 Task: Use the formula "LINEST" in spreadsheet "Project portfolio".
Action: Mouse moved to (90, 41)
Screenshot: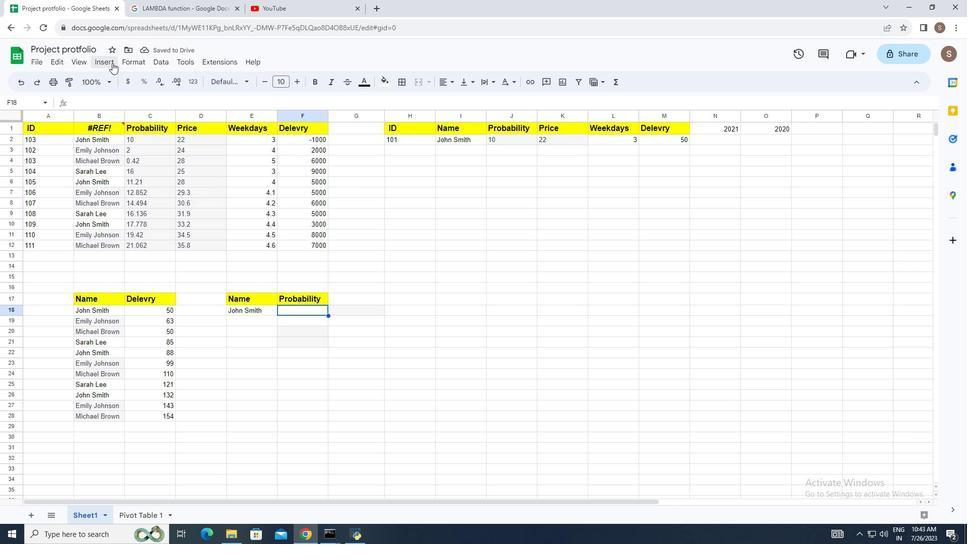 
Action: Mouse pressed left at (90, 41)
Screenshot: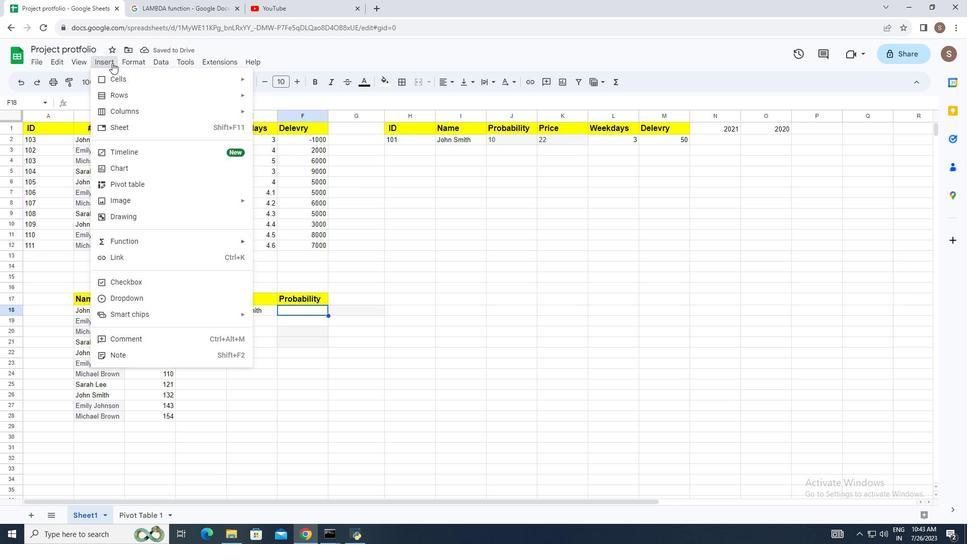 
Action: Mouse moved to (142, 225)
Screenshot: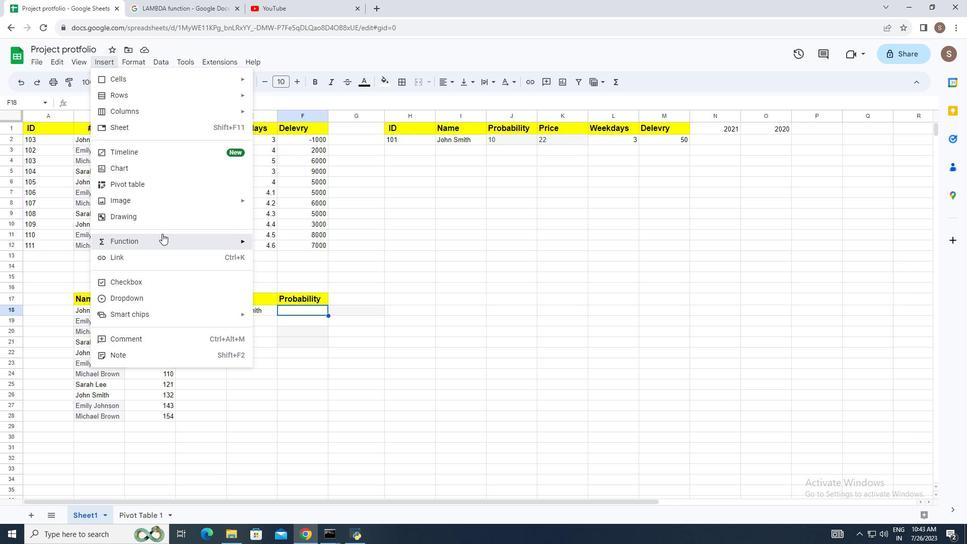 
Action: Mouse pressed left at (142, 225)
Screenshot: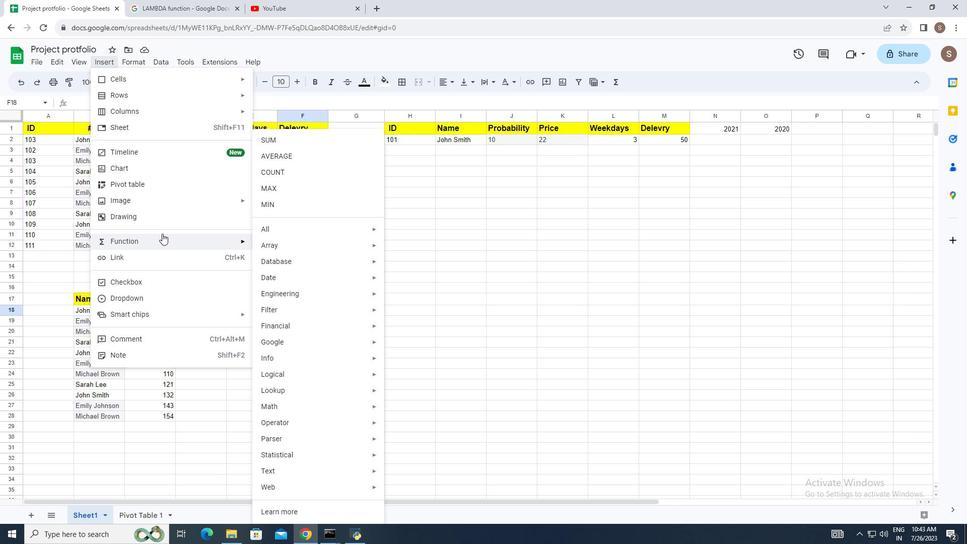 
Action: Mouse moved to (264, 221)
Screenshot: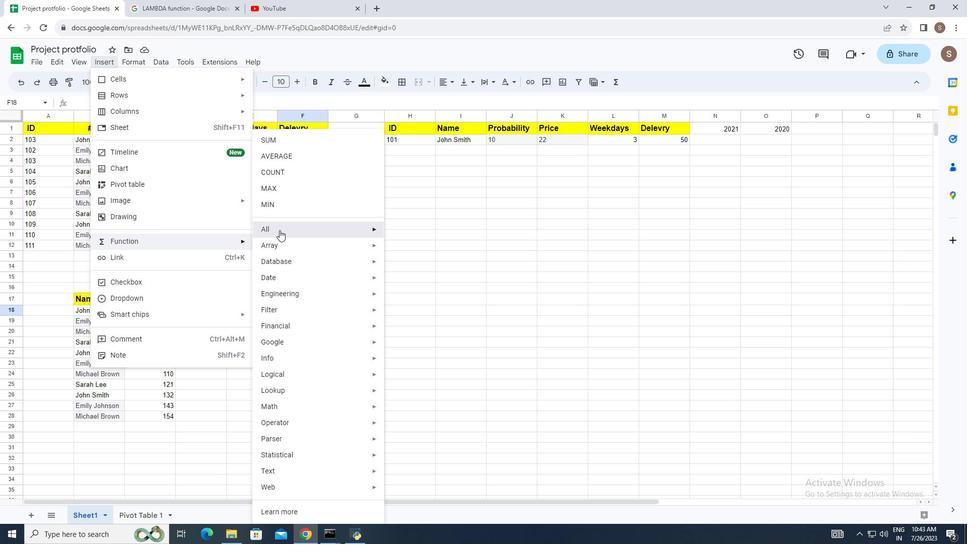 
Action: Mouse pressed left at (264, 221)
Screenshot: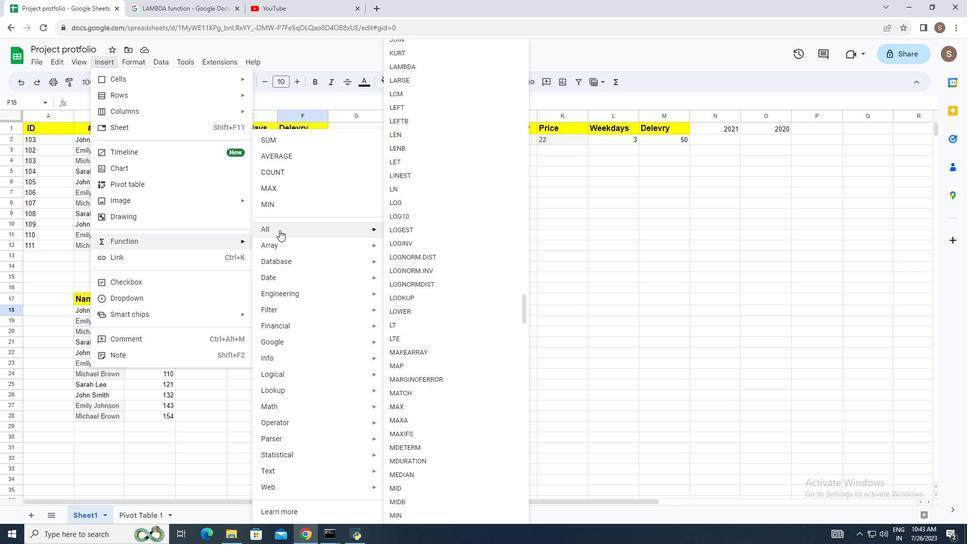 
Action: Mouse moved to (422, 165)
Screenshot: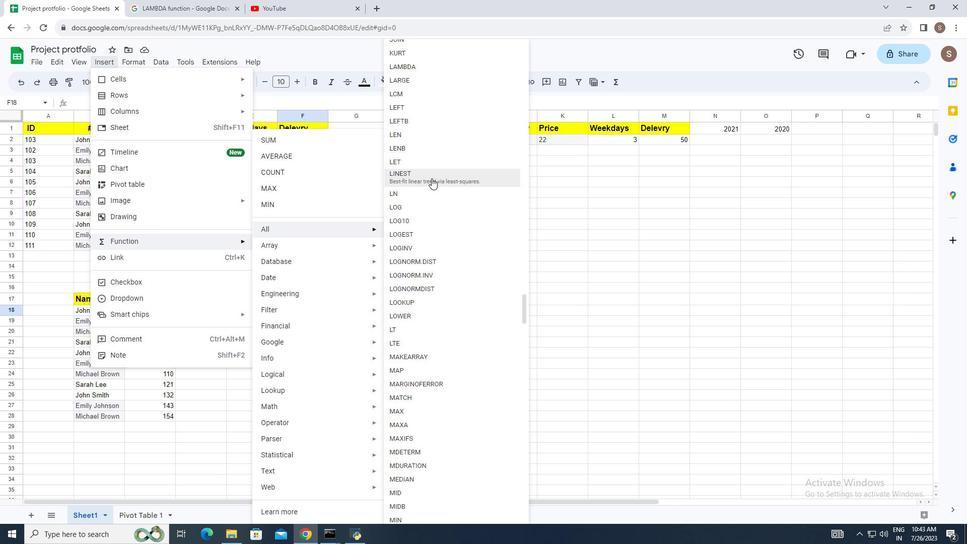 
Action: Mouse pressed left at (422, 165)
Screenshot: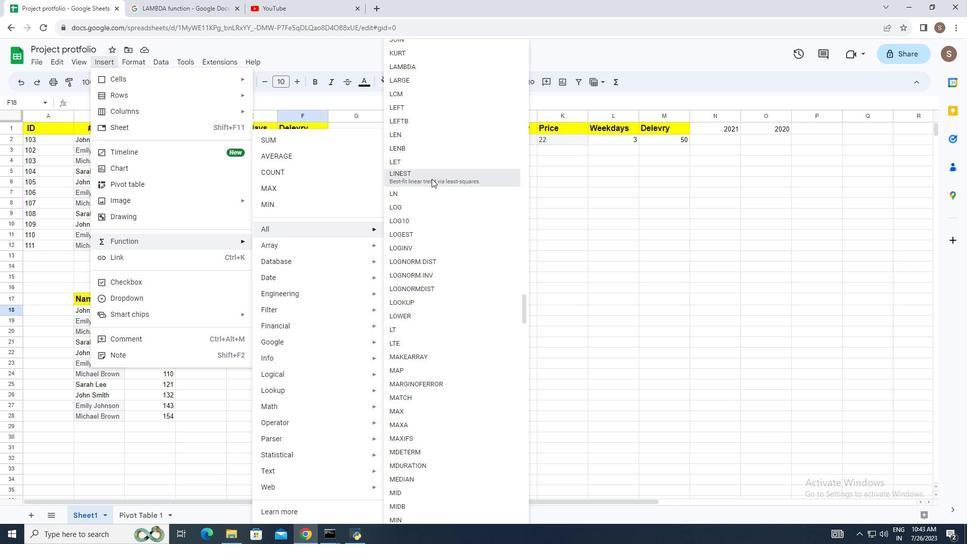 
Action: Mouse moved to (179, 123)
Screenshot: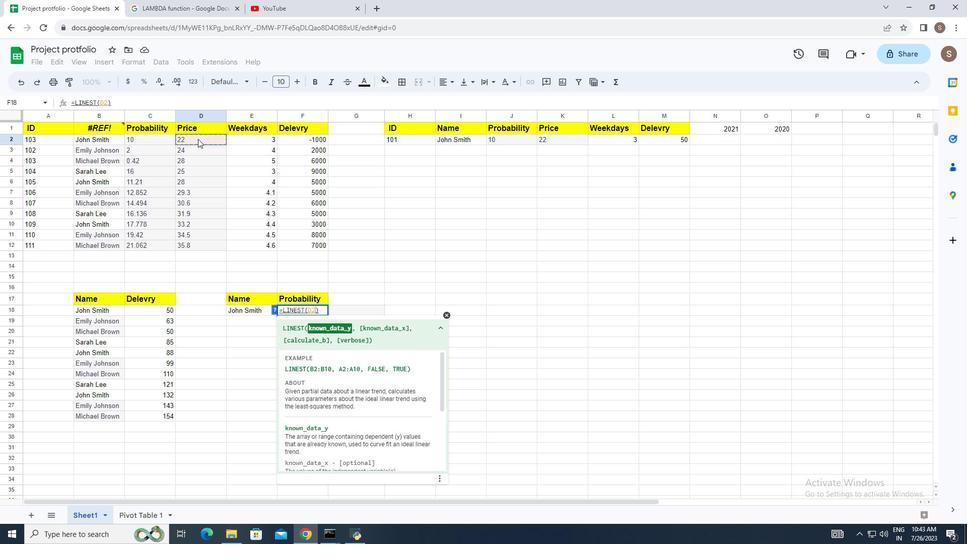 
Action: Mouse pressed left at (179, 123)
Screenshot: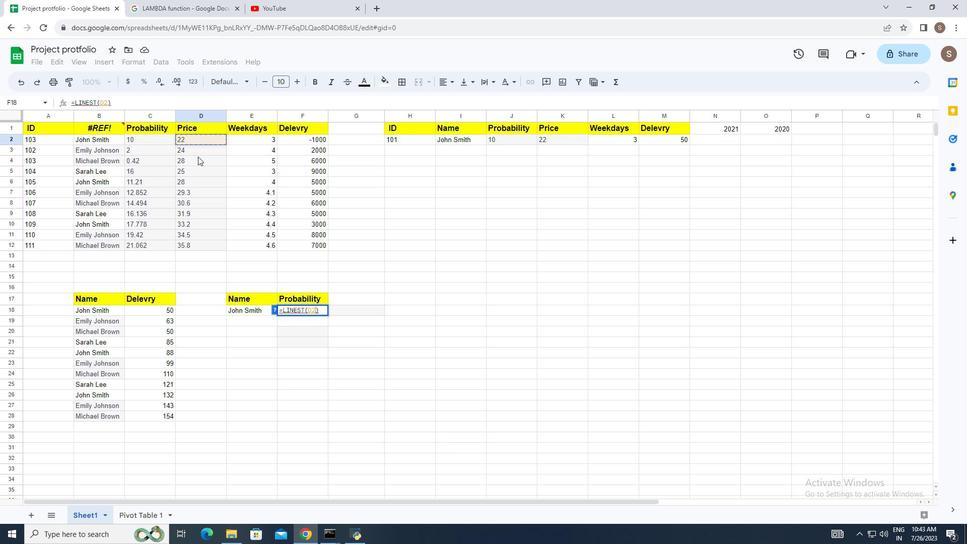 
Action: Mouse moved to (178, 234)
Screenshot: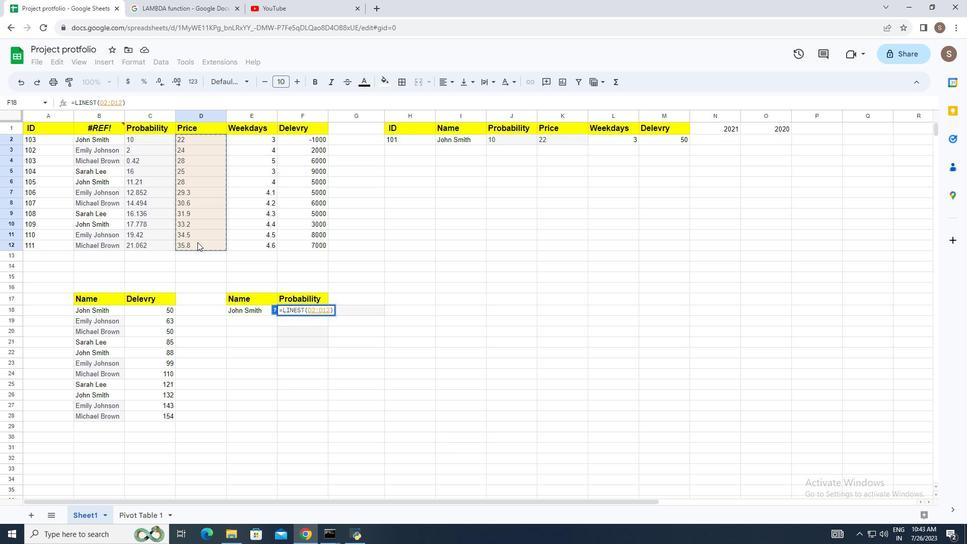 
Action: Key pressed ,
Screenshot: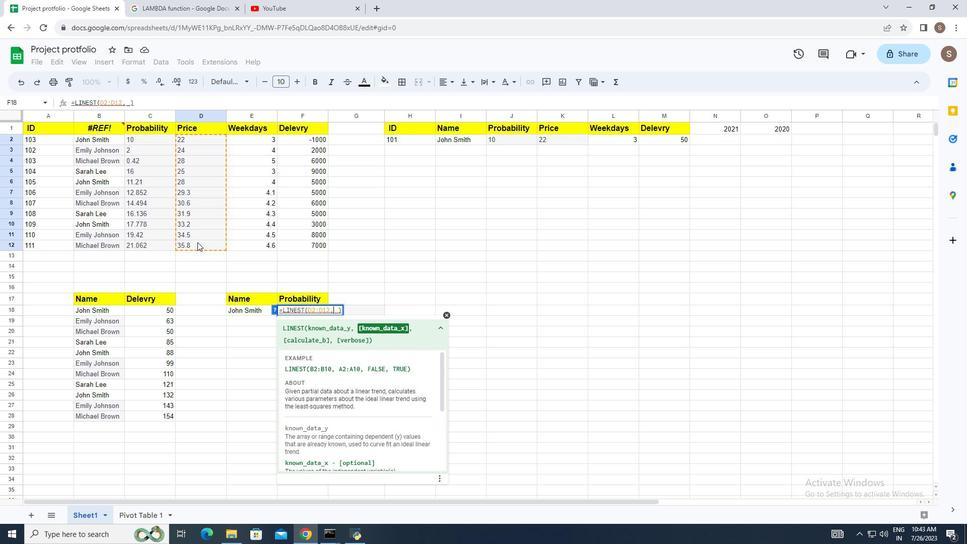 
Action: Mouse moved to (175, 240)
Screenshot: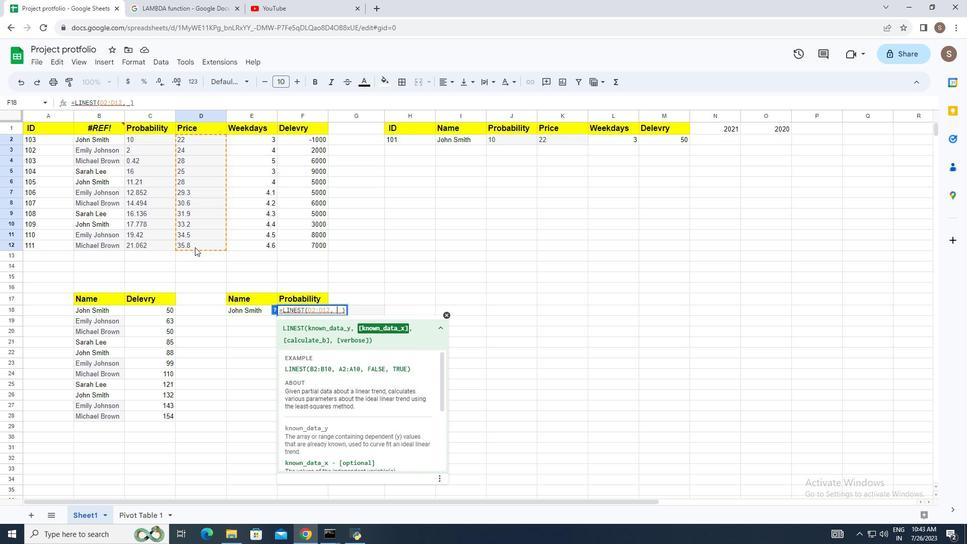 
Action: Key pressed <Key.space>
Screenshot: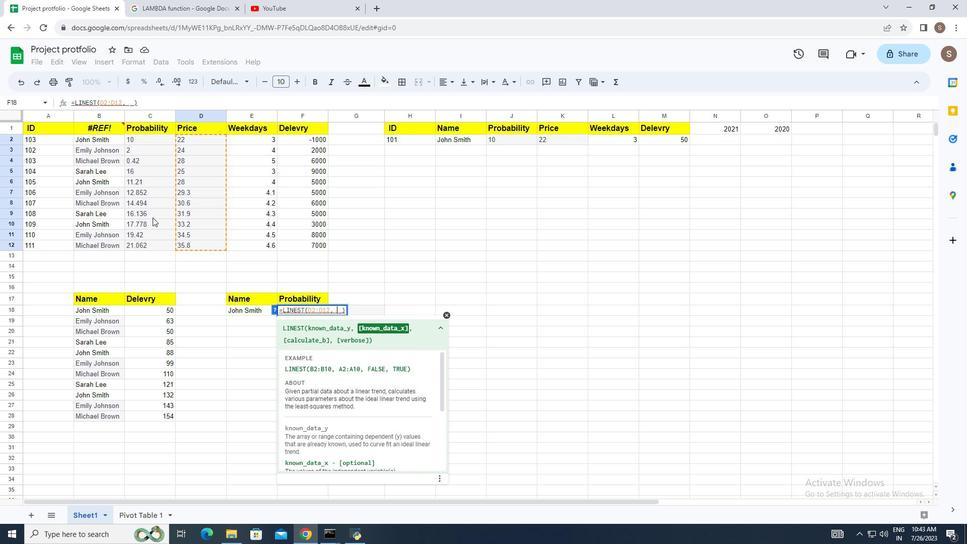 
Action: Mouse moved to (16, 123)
Screenshot: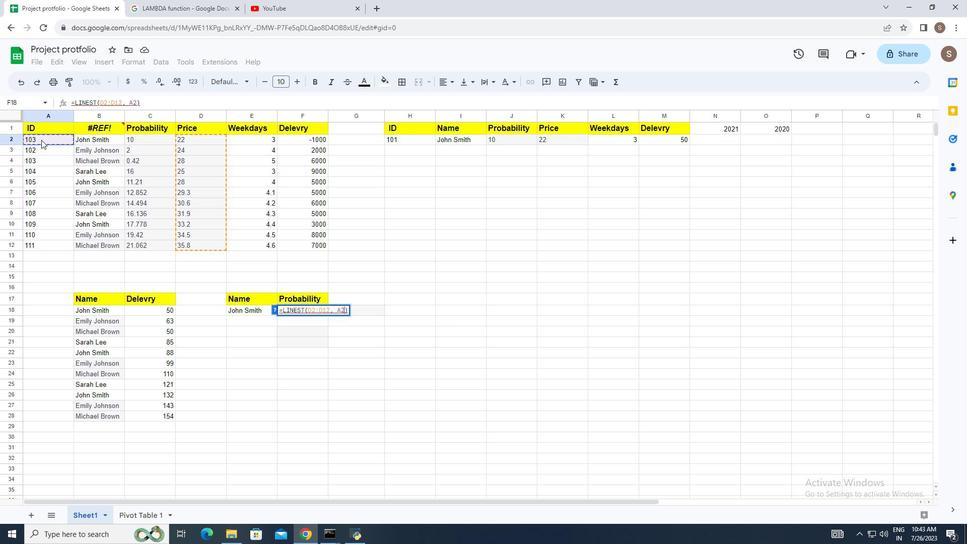 
Action: Mouse pressed left at (16, 123)
Screenshot: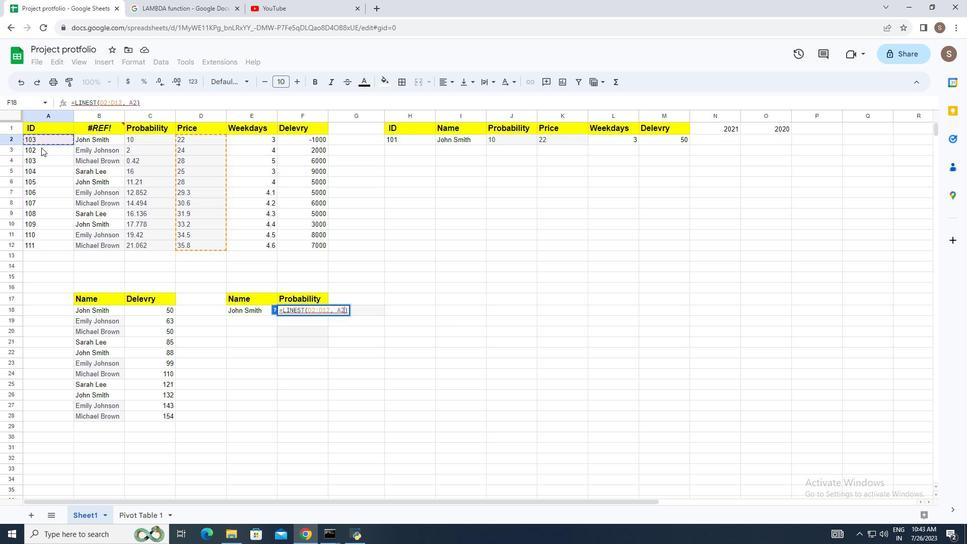 
Action: Mouse moved to (421, 308)
Screenshot: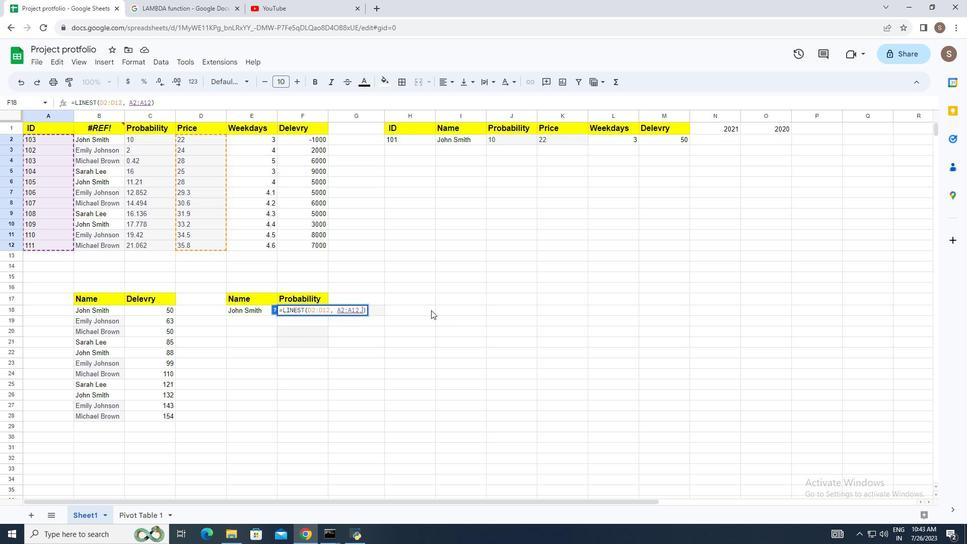 
Action: Key pressed ,
Screenshot: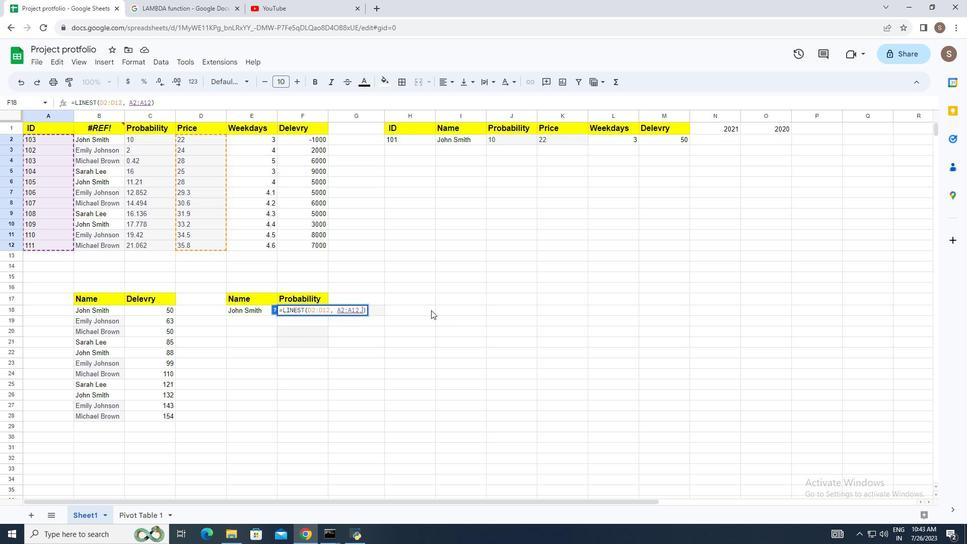 
Action: Mouse moved to (421, 307)
Screenshot: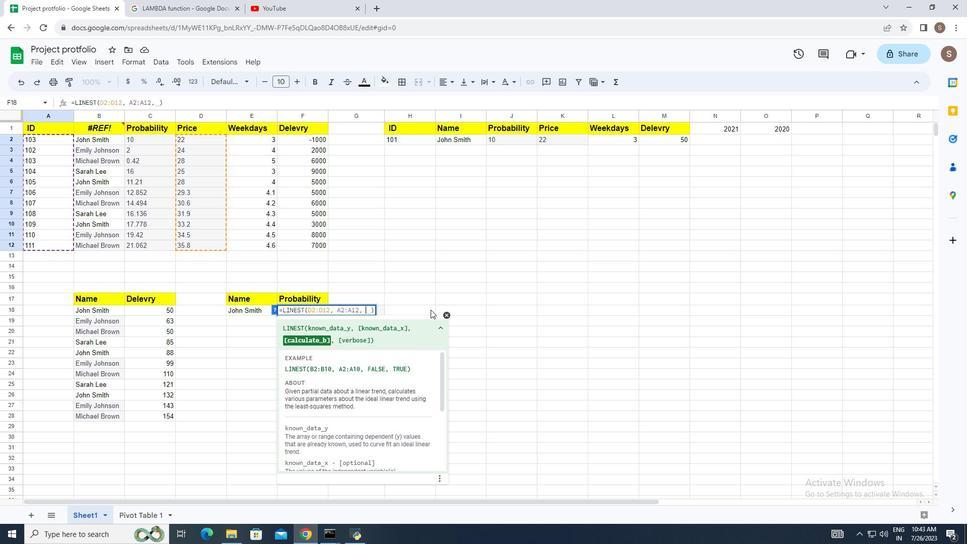 
Action: Key pressed <Key.space>
Screenshot: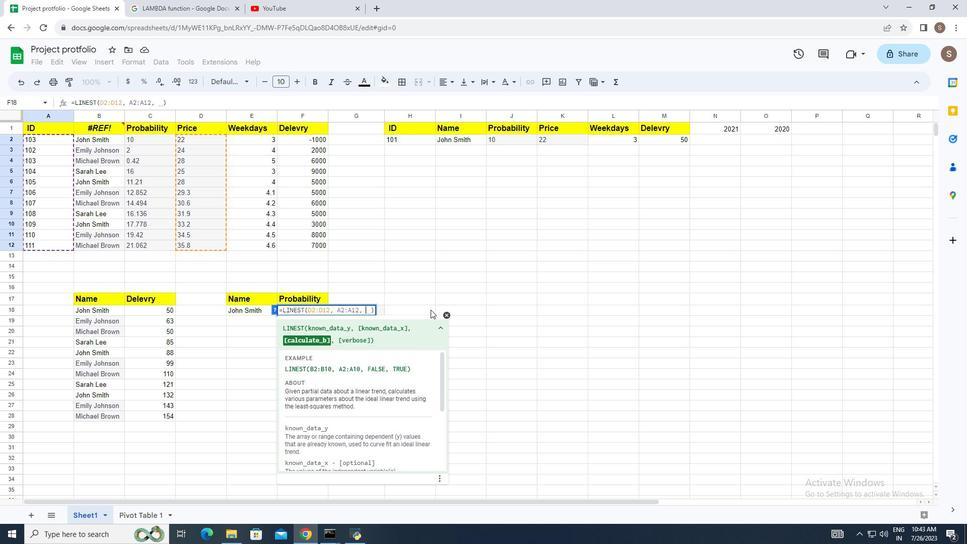 
Action: Mouse moved to (421, 307)
Screenshot: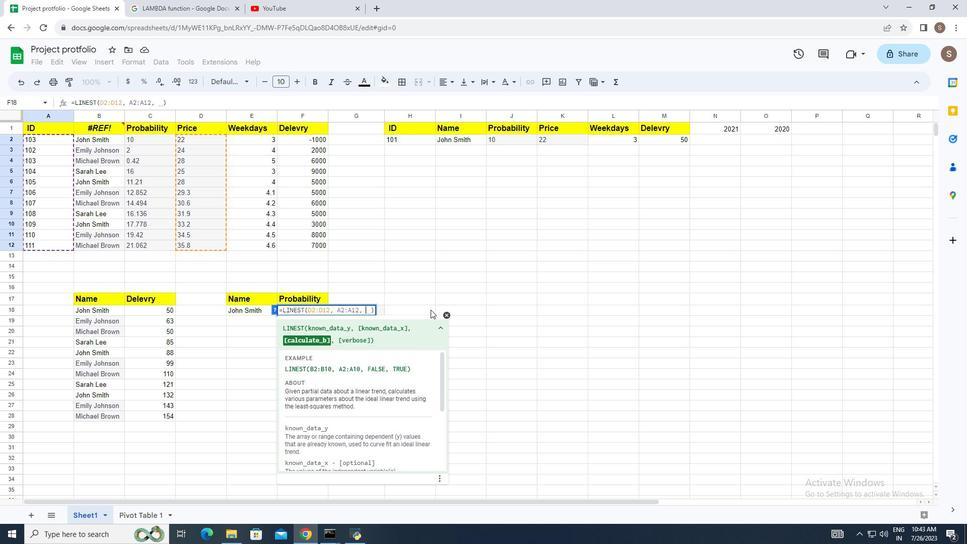 
Action: Key pressed <Key.shift>FALSE<Key.enter>
Screenshot: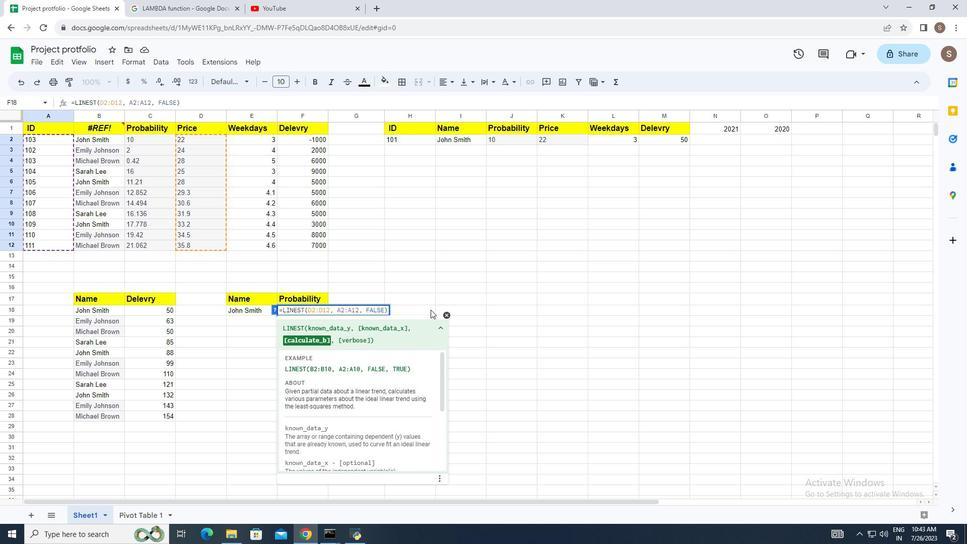 
